 Task: Log work in the project AquaVue for the issue 'Improve website speed and performance' spent time as '4w 3d 13h 40m' and remaining time as '3w 2d 20h 53m' and add a flag. Now add the issue to the epic 'Migration to New System'. Log work in the project AquaVue for the issue 'Implement multi-factor authentication for user login' spent time as '1w 2d 16h 39m' and remaining time as '3w 1d 1h 56m' and clone the issue. Now add the issue to the epic 'Platform Integration'
Action: Mouse moved to (172, 52)
Screenshot: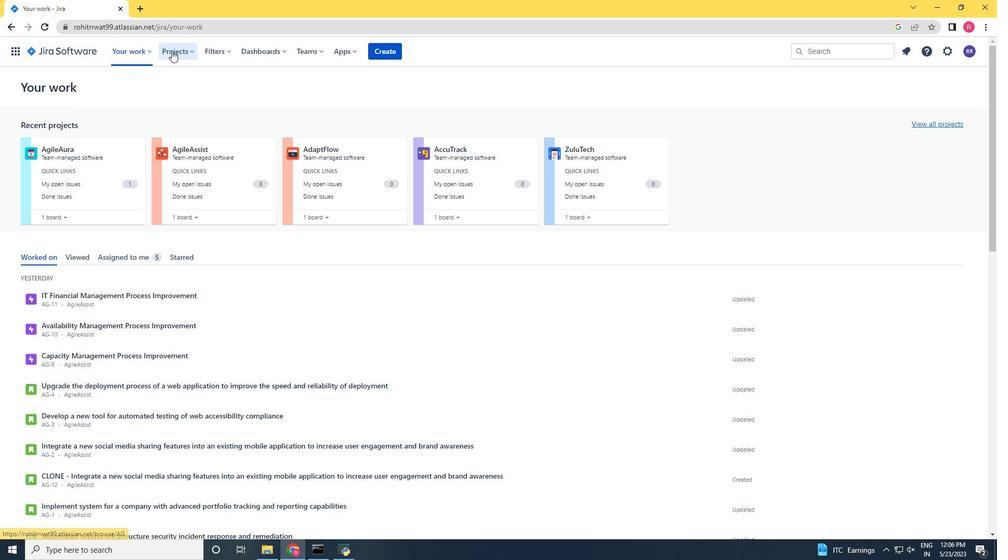 
Action: Mouse pressed left at (172, 52)
Screenshot: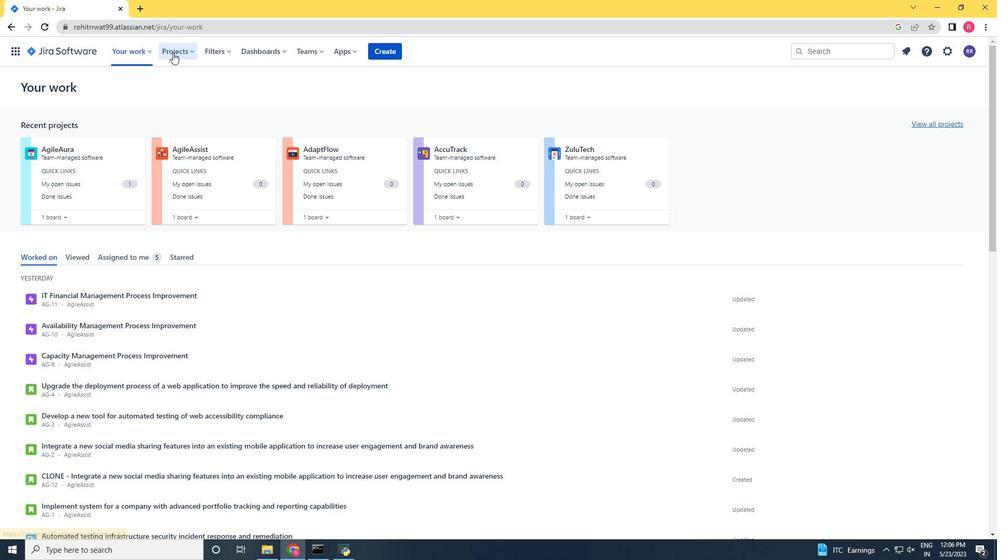 
Action: Mouse moved to (198, 105)
Screenshot: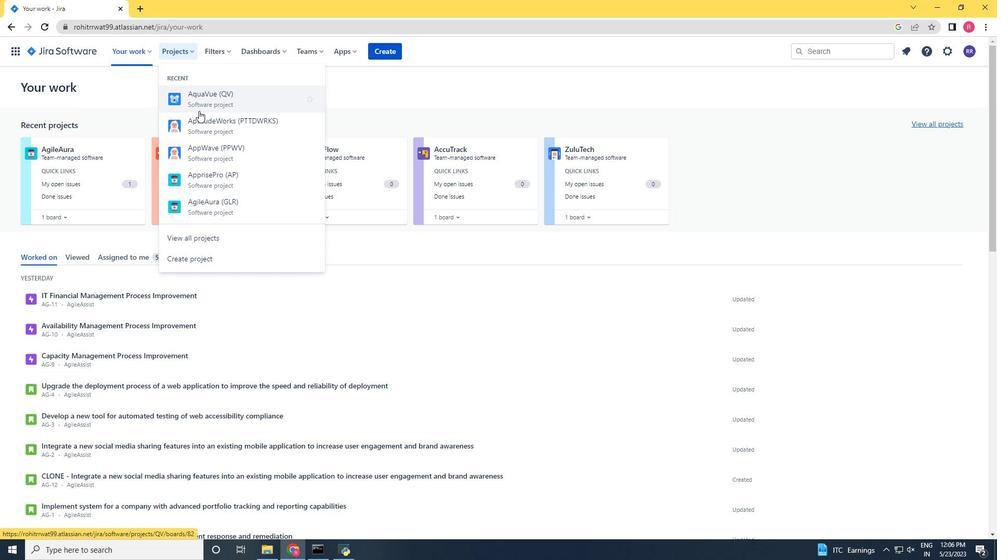 
Action: Mouse pressed left at (198, 105)
Screenshot: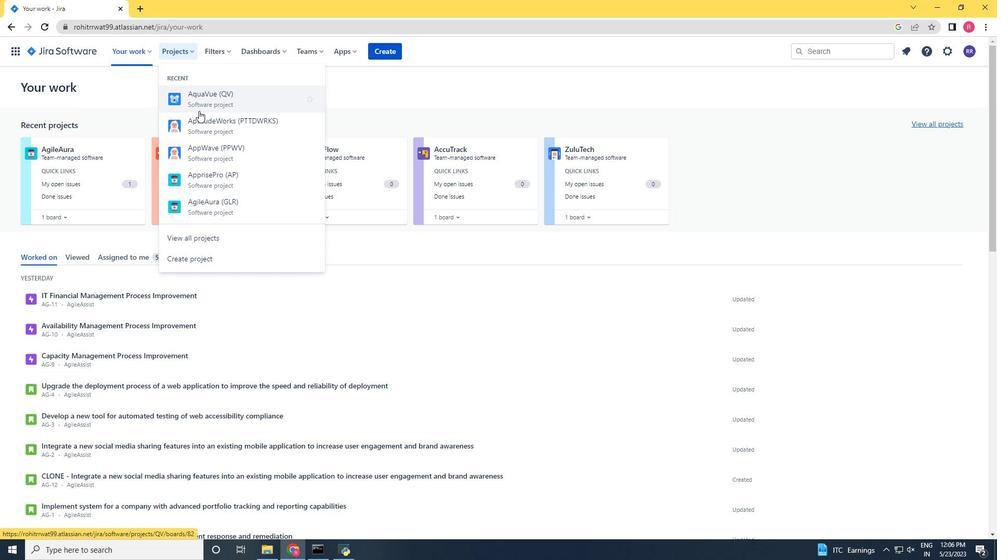 
Action: Mouse moved to (48, 161)
Screenshot: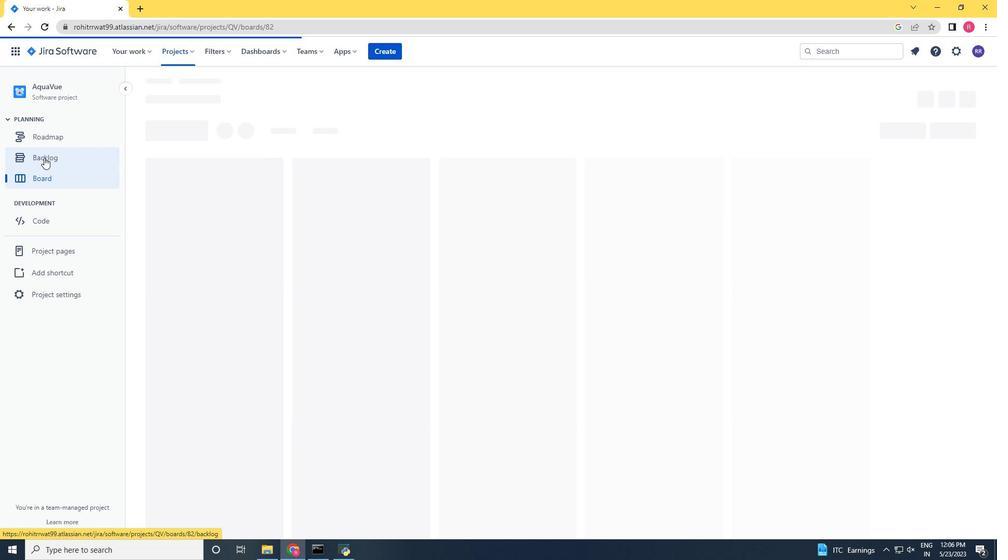 
Action: Mouse pressed left at (48, 161)
Screenshot: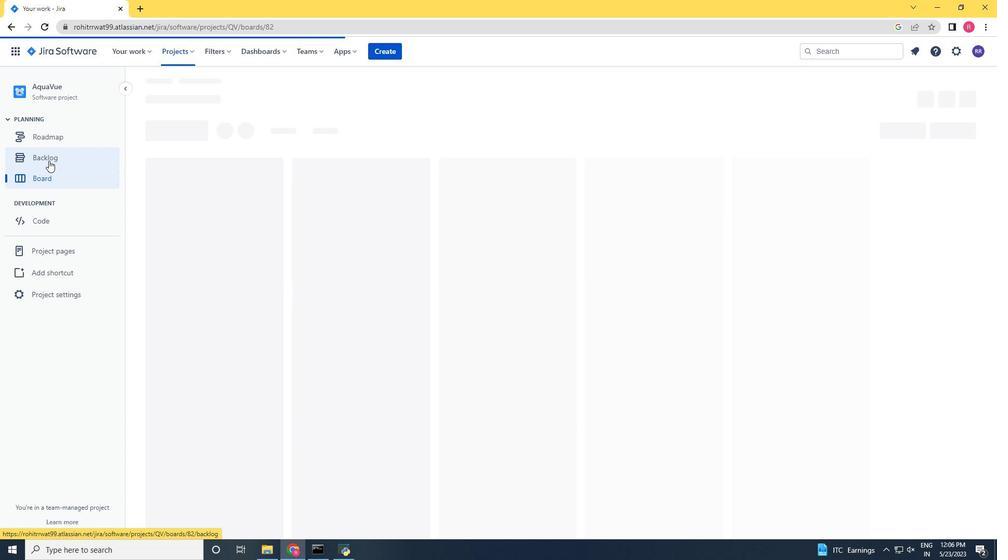 
Action: Mouse moved to (793, 194)
Screenshot: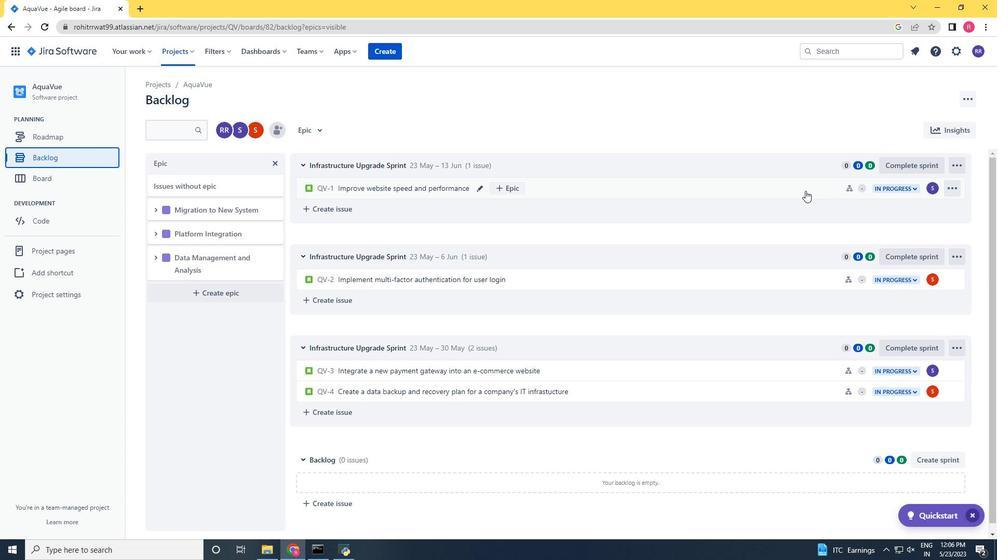 
Action: Mouse pressed left at (793, 194)
Screenshot: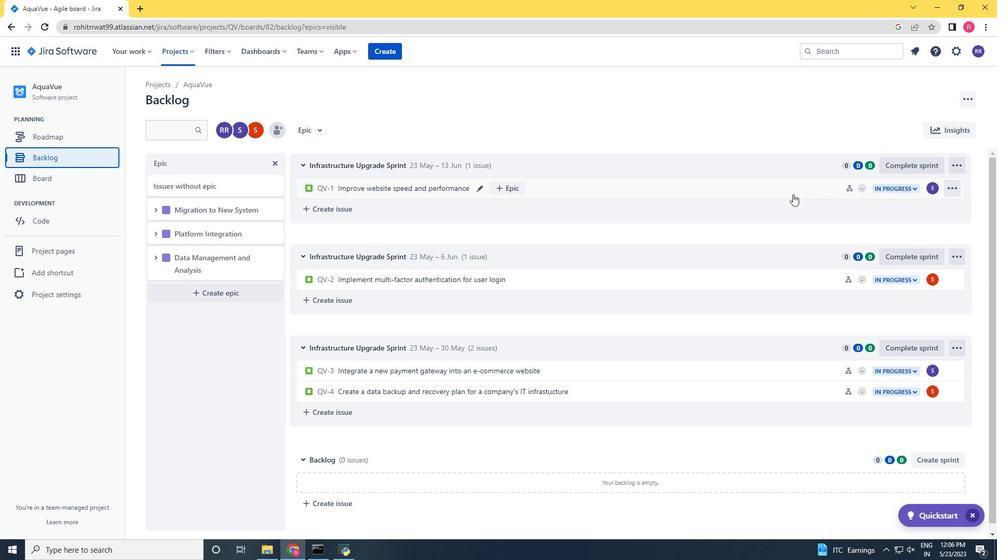 
Action: Mouse moved to (956, 163)
Screenshot: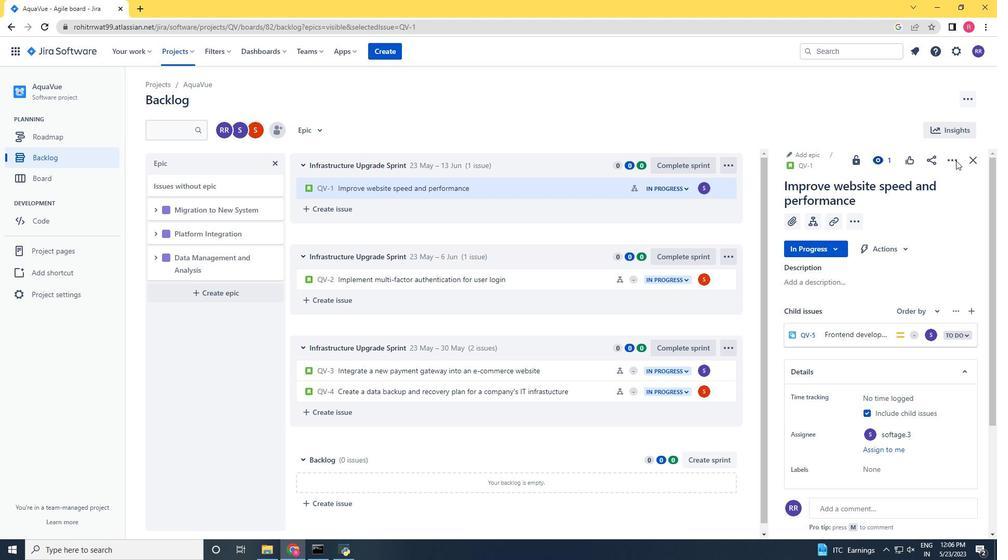 
Action: Mouse pressed left at (956, 163)
Screenshot: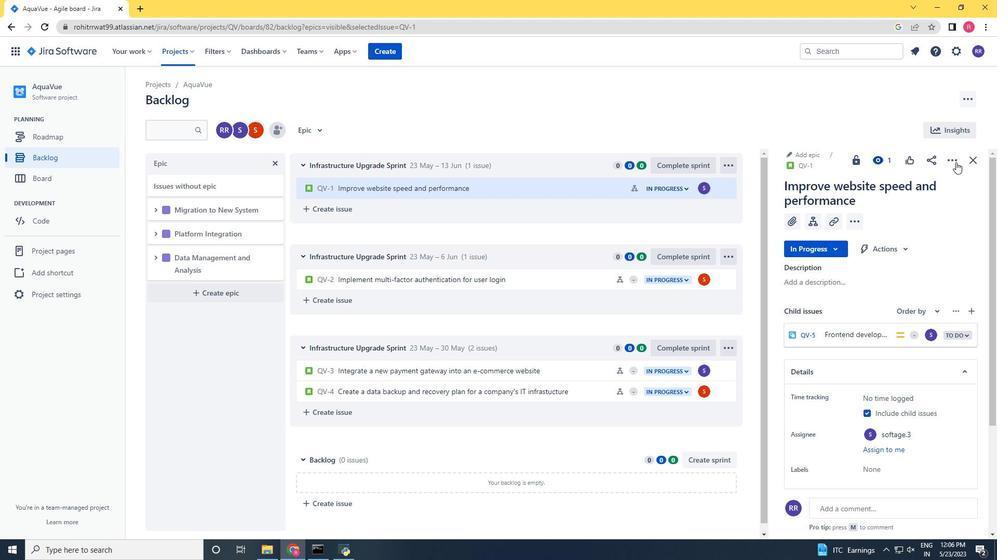 
Action: Mouse moved to (904, 190)
Screenshot: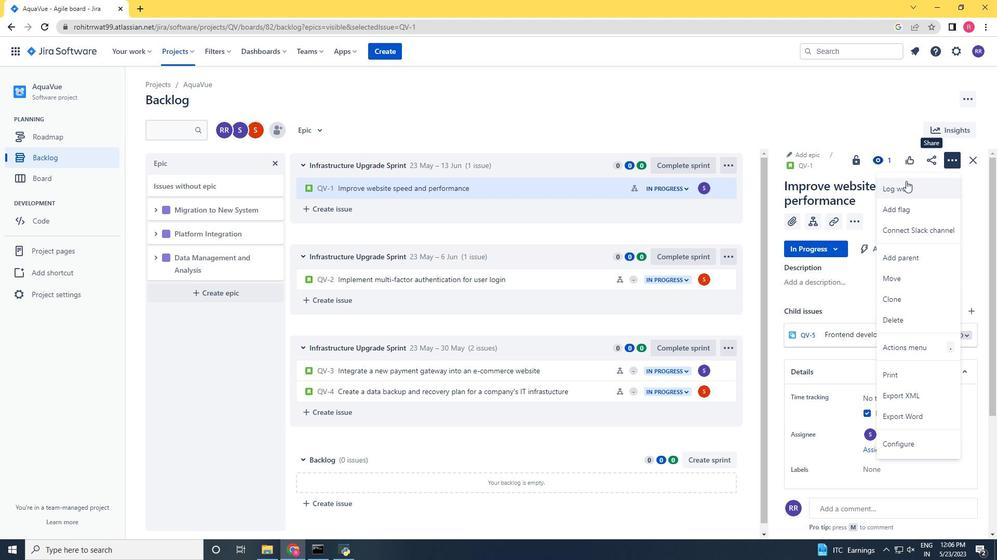 
Action: Mouse pressed left at (904, 190)
Screenshot: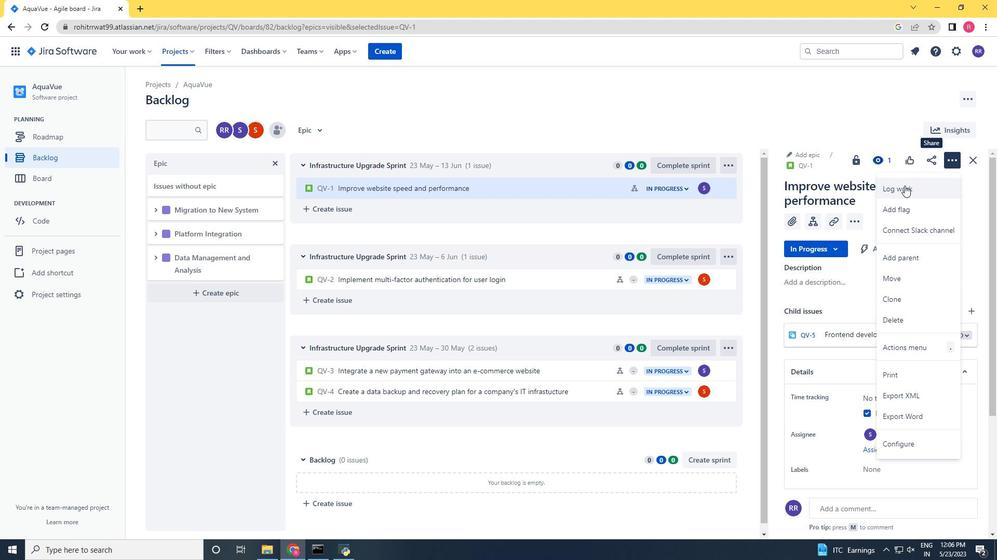 
Action: Mouse moved to (502, 256)
Screenshot: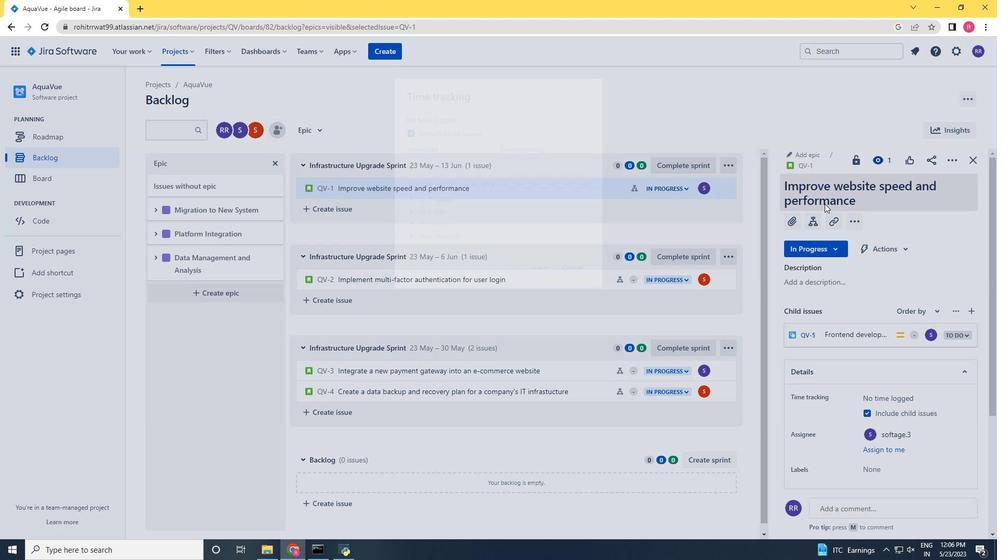 
Action: Key pressed 4w<Key.space>3d<Key.space>13h<Key.space>40m<Key.tab>3w<Key.space>2d<Key.space>20h<Key.space>53m
Screenshot: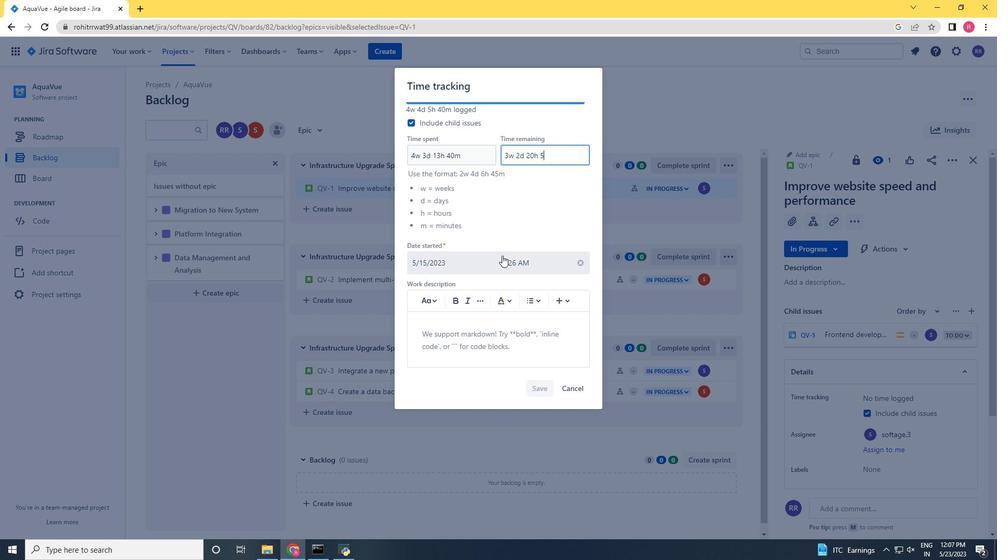 
Action: Mouse moved to (539, 393)
Screenshot: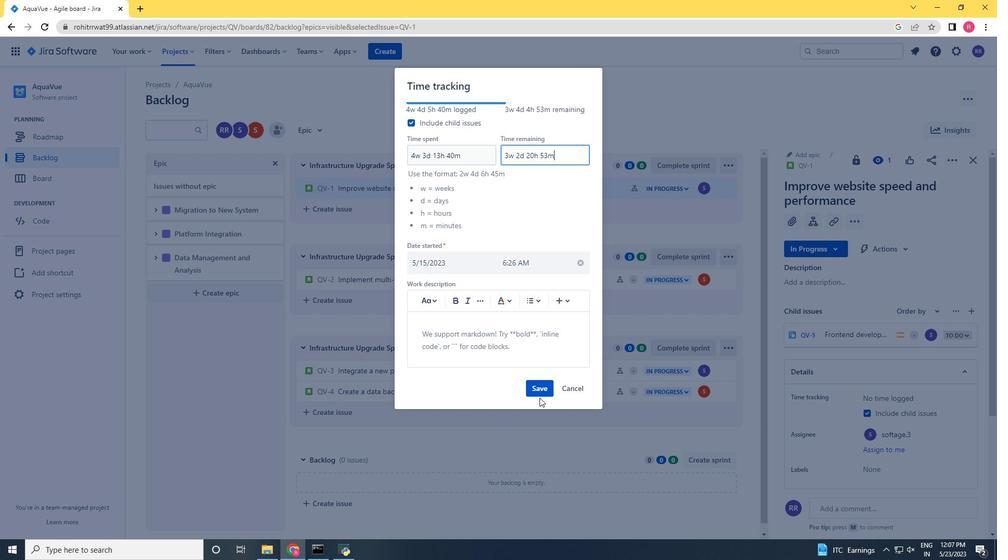 
Action: Mouse pressed left at (539, 393)
Screenshot: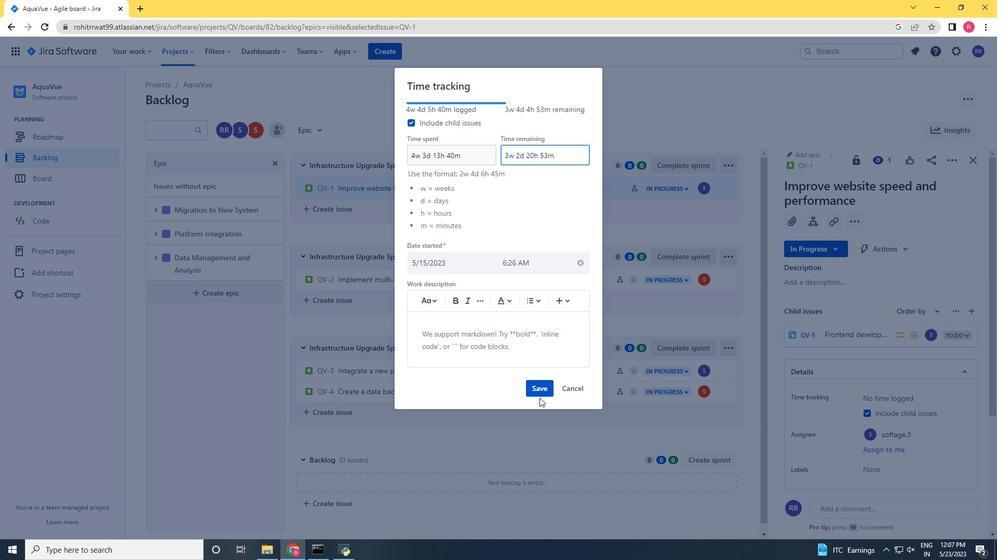 
Action: Mouse moved to (950, 162)
Screenshot: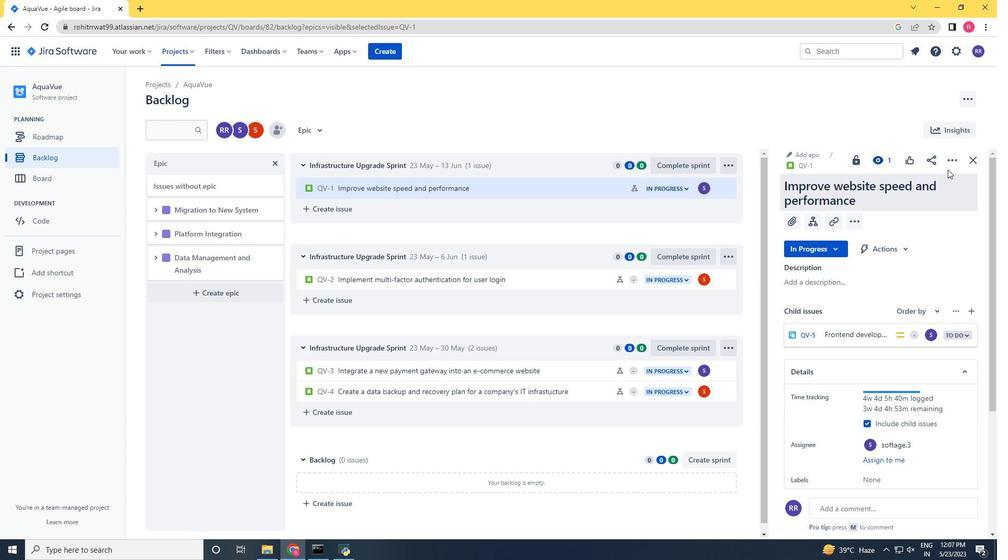 
Action: Mouse pressed left at (950, 162)
Screenshot: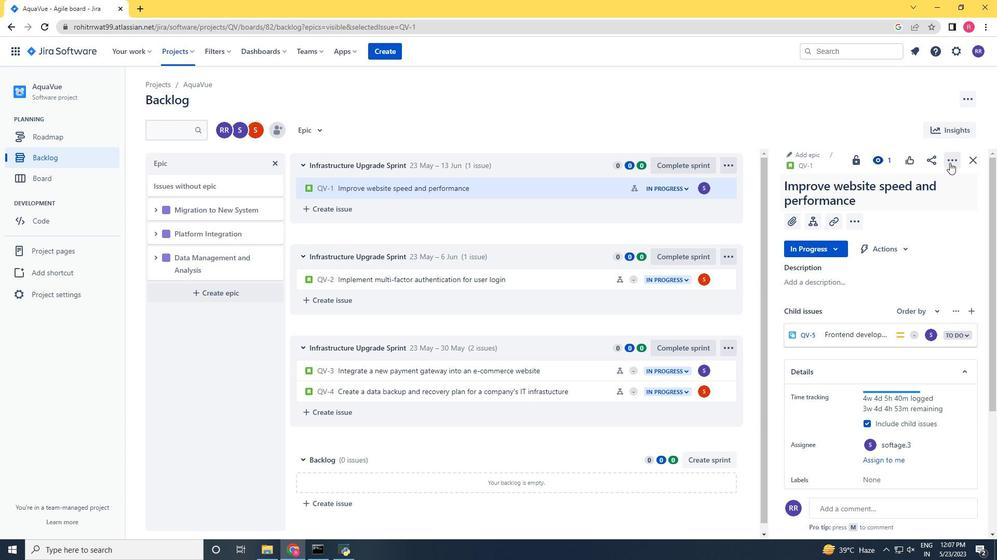 
Action: Mouse moved to (899, 298)
Screenshot: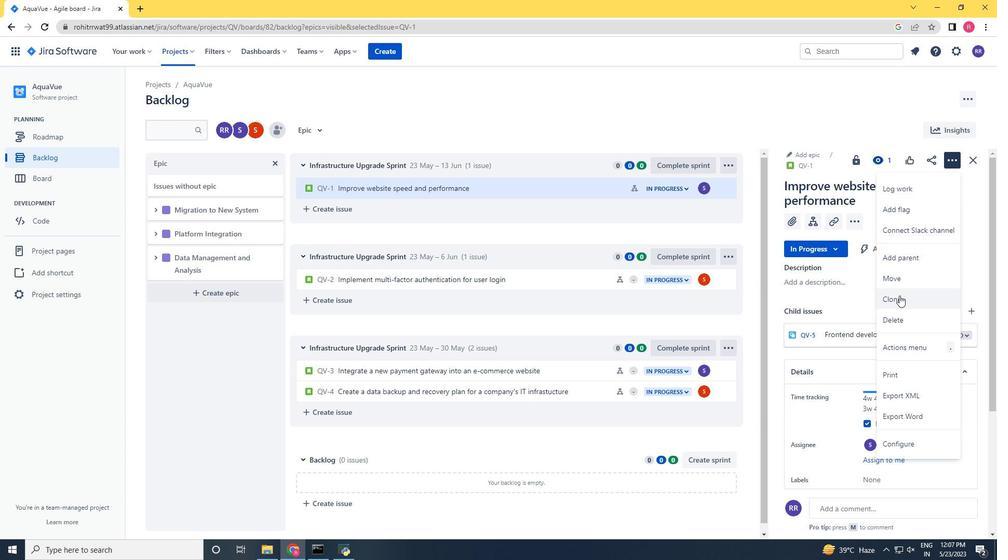 
Action: Mouse pressed left at (899, 298)
Screenshot: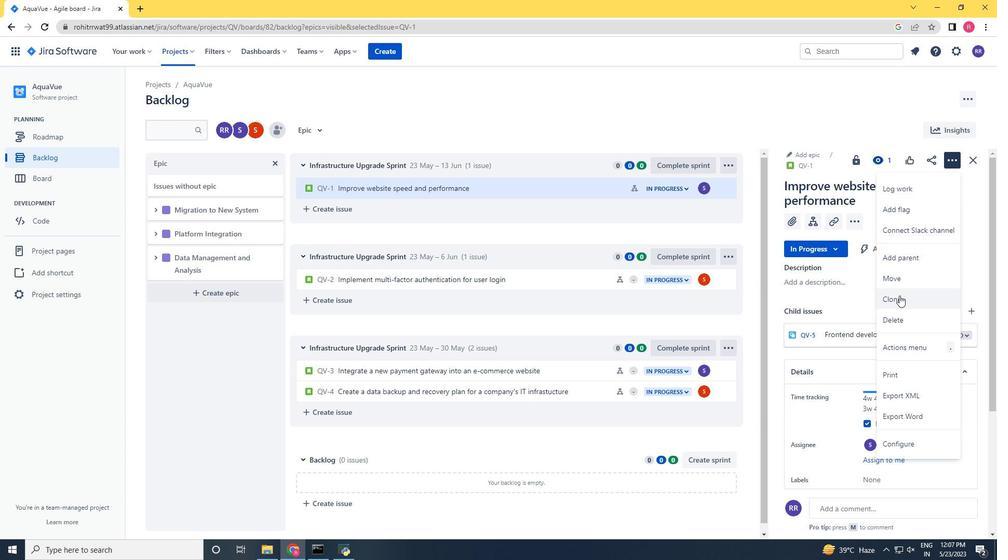 
Action: Mouse moved to (563, 223)
Screenshot: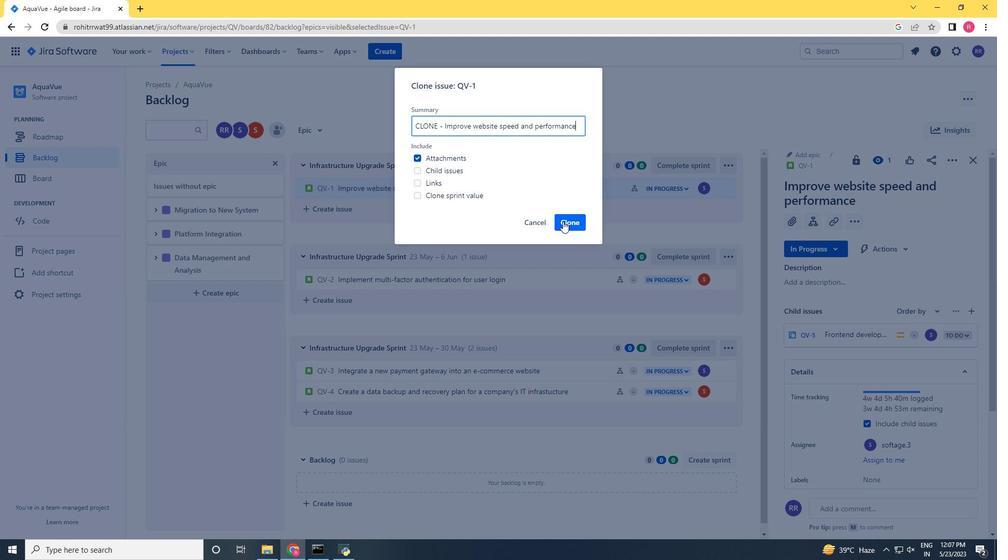 
Action: Mouse pressed left at (563, 223)
Screenshot: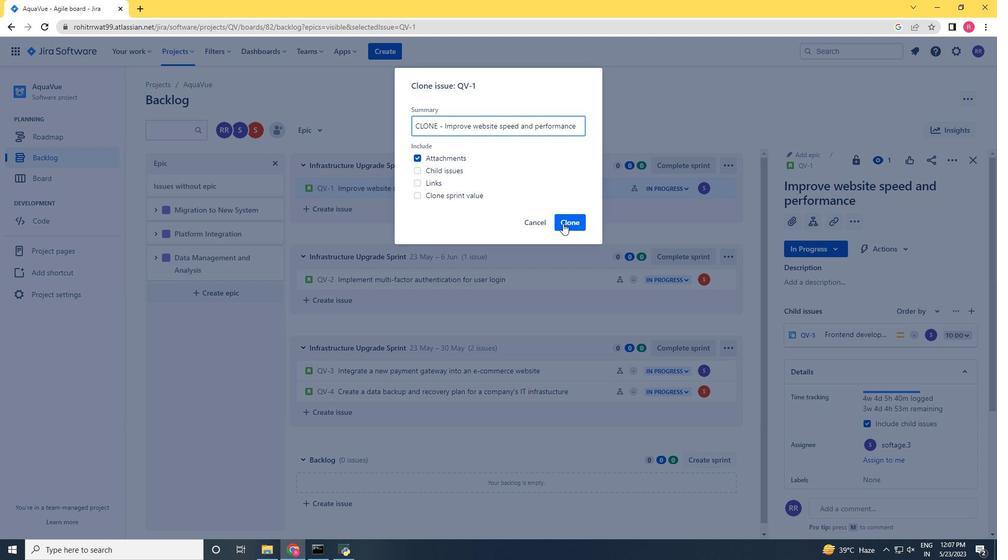 
Action: Mouse moved to (951, 159)
Screenshot: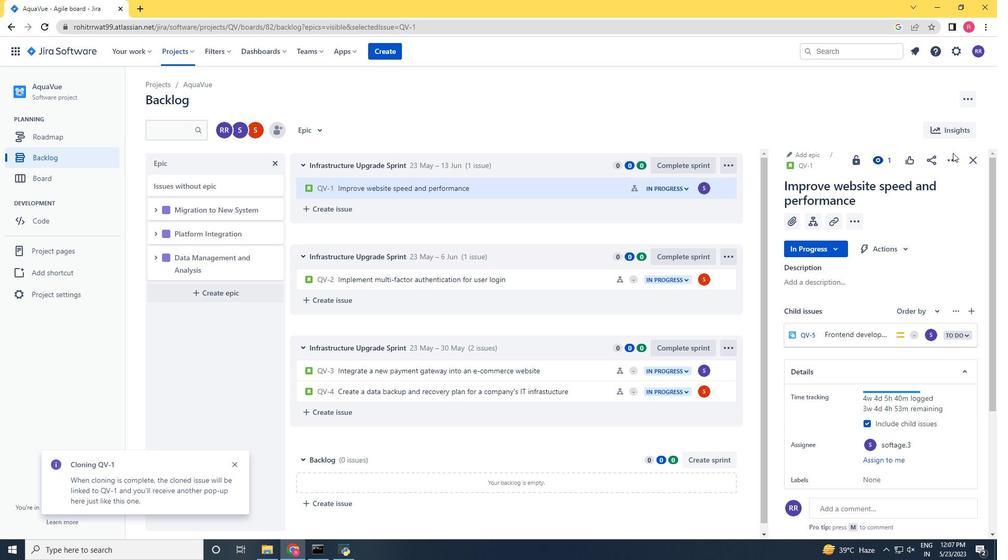 
Action: Mouse pressed left at (951, 159)
Screenshot: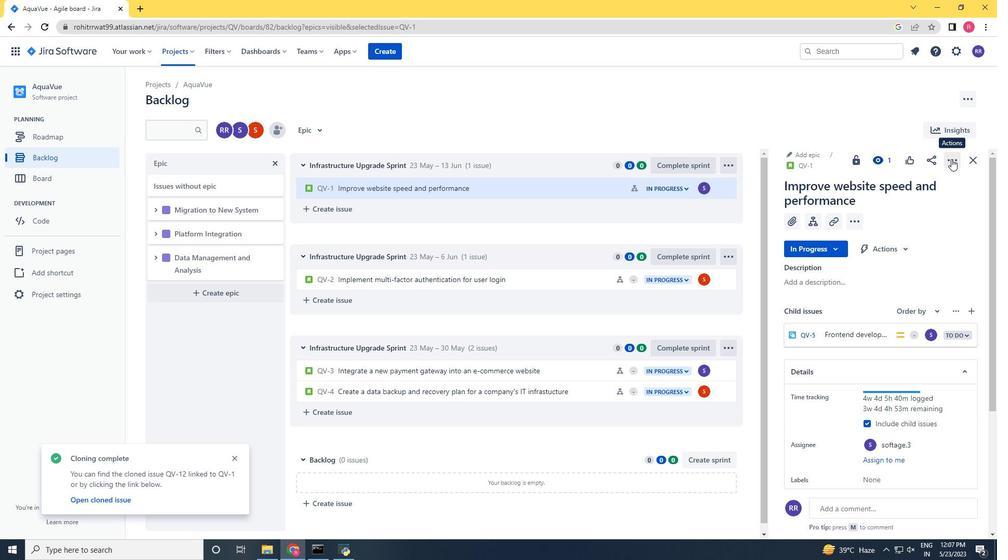 
Action: Mouse moved to (902, 204)
Screenshot: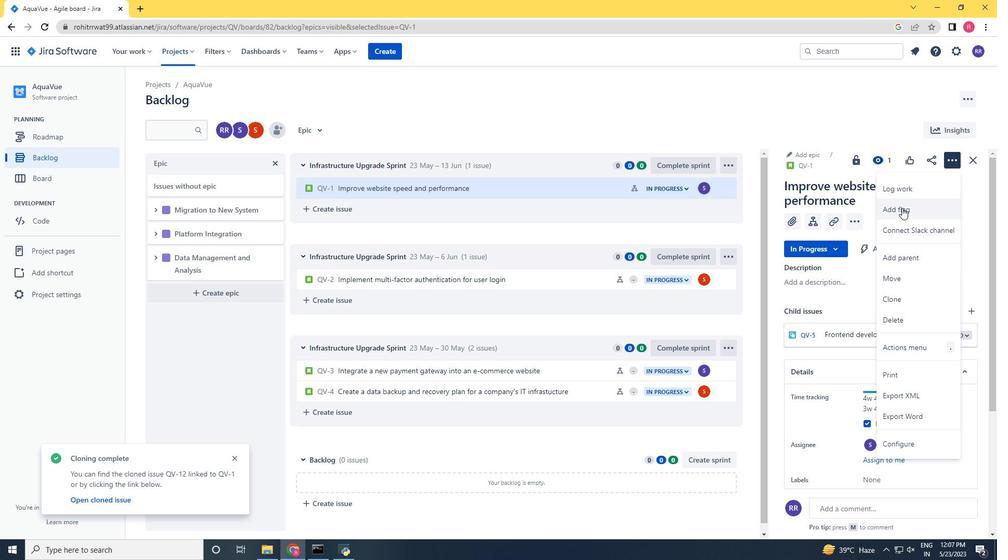 
Action: Mouse pressed left at (902, 204)
Screenshot: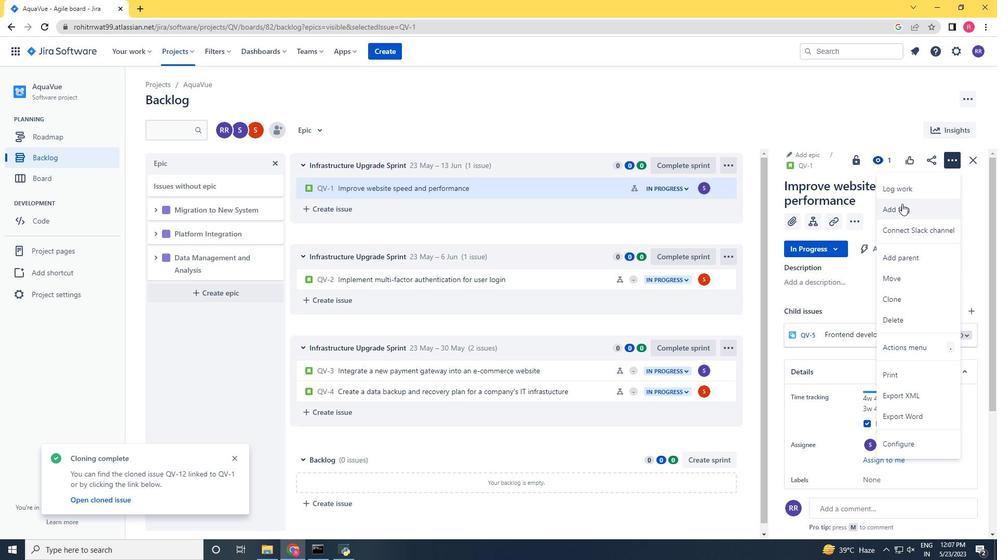 
Action: Mouse moved to (515, 185)
Screenshot: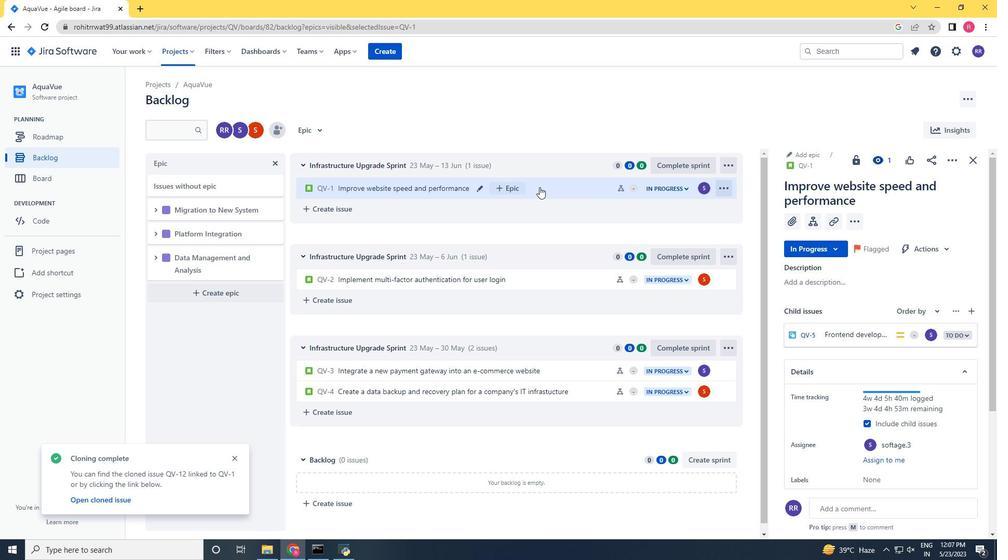 
Action: Mouse pressed left at (515, 185)
Screenshot: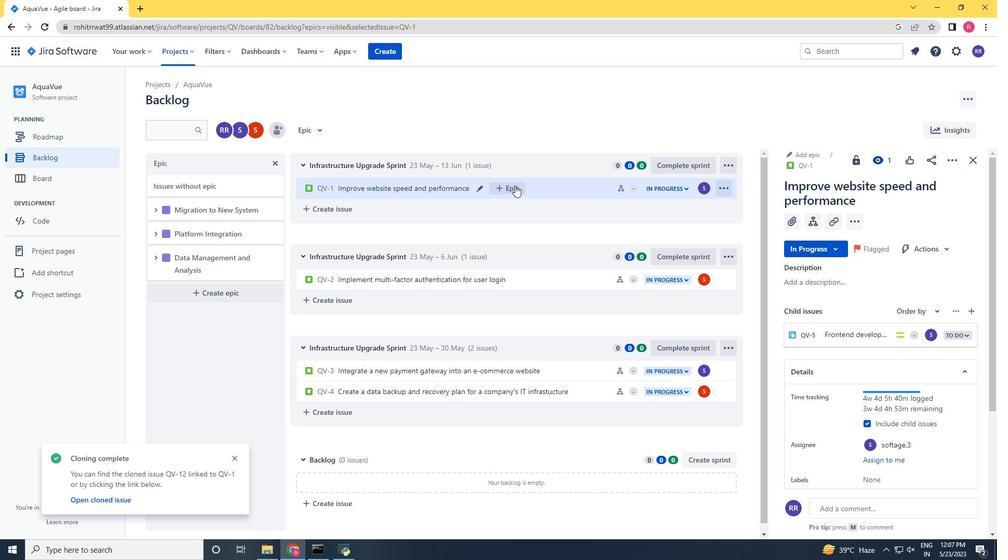 
Action: Mouse moved to (535, 267)
Screenshot: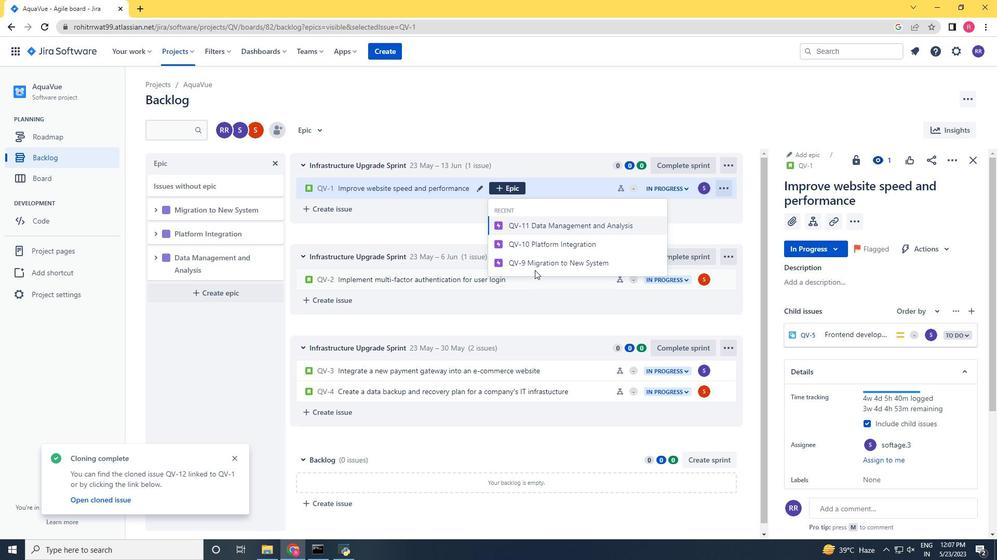 
Action: Mouse pressed left at (535, 267)
Screenshot: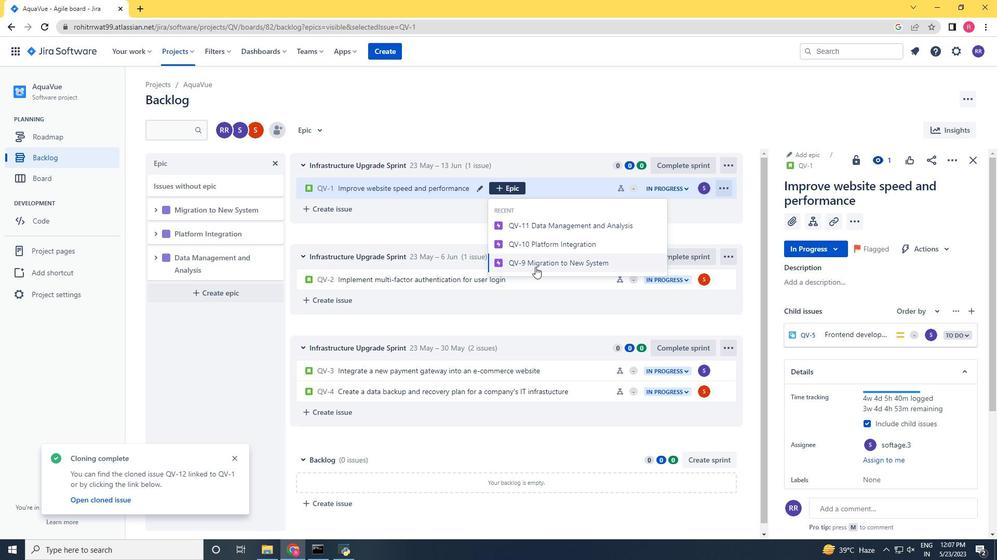 
Action: Mouse moved to (581, 282)
Screenshot: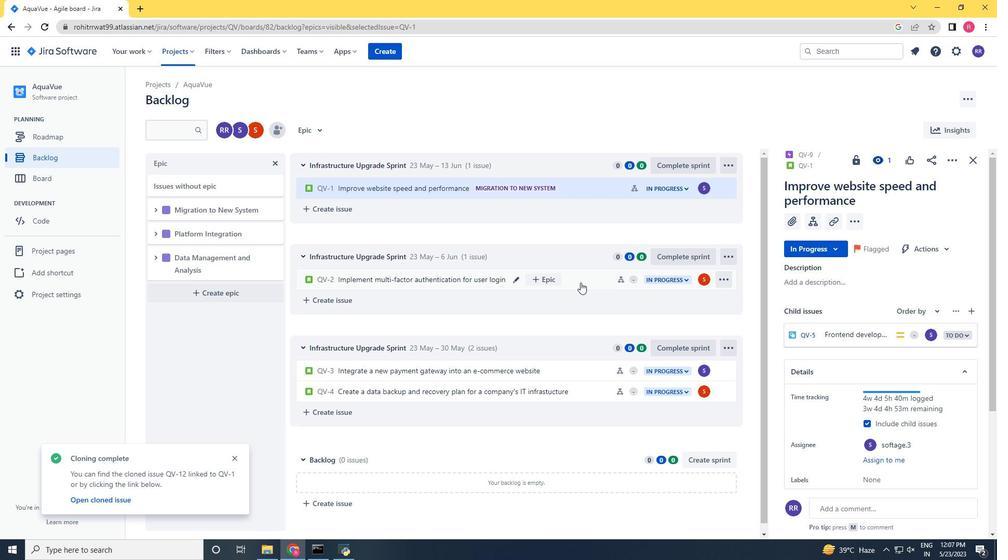 
Action: Mouse pressed left at (581, 282)
Screenshot: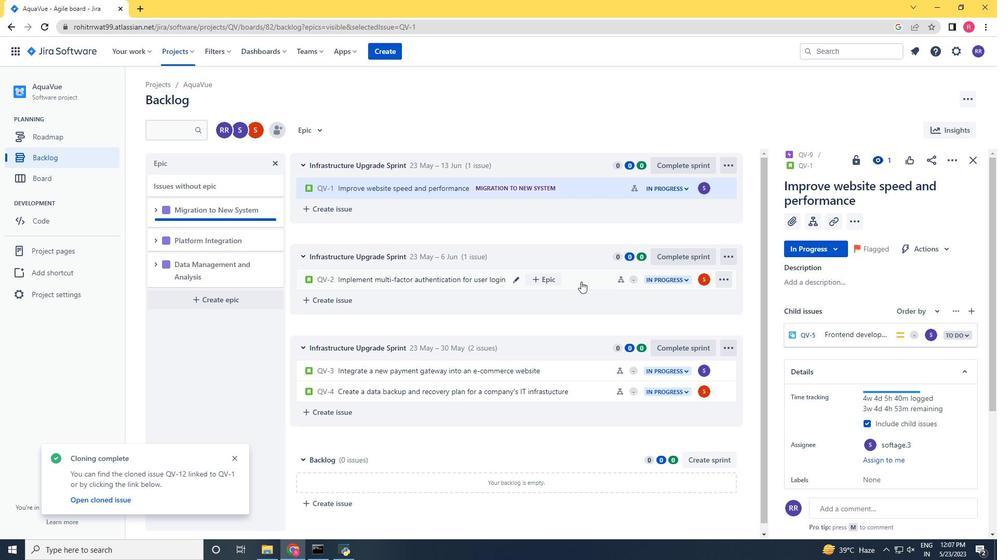 
Action: Mouse moved to (946, 157)
Screenshot: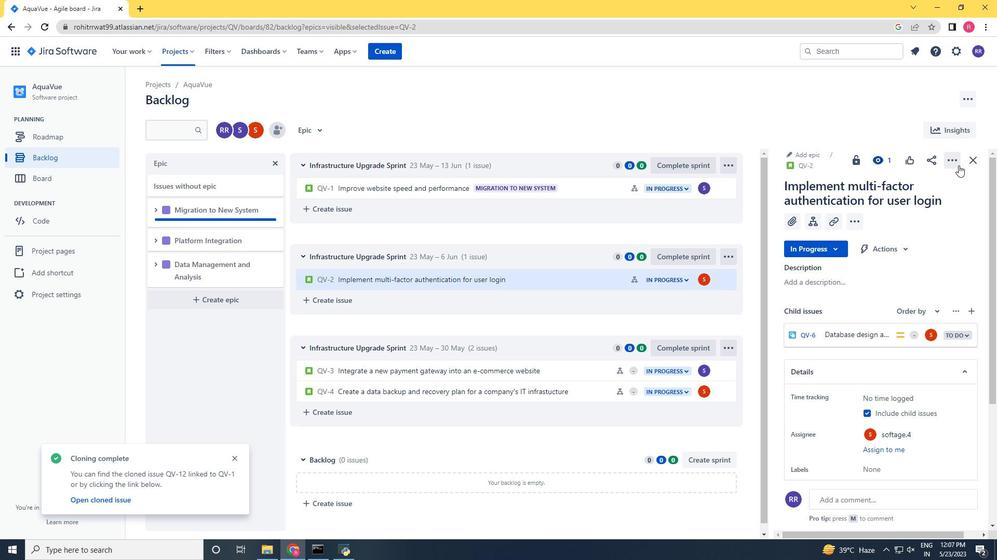 
Action: Mouse pressed left at (946, 157)
Screenshot: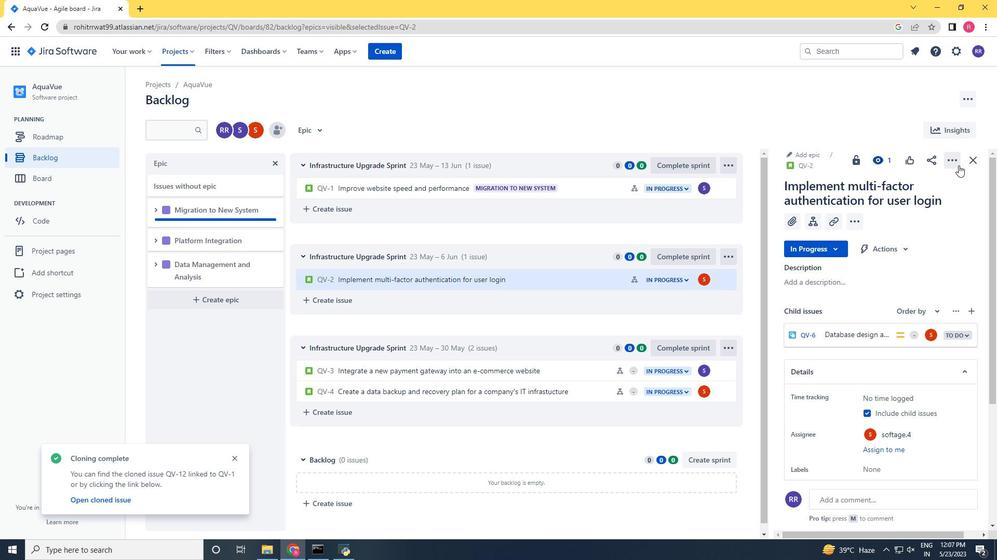 
Action: Mouse moved to (886, 193)
Screenshot: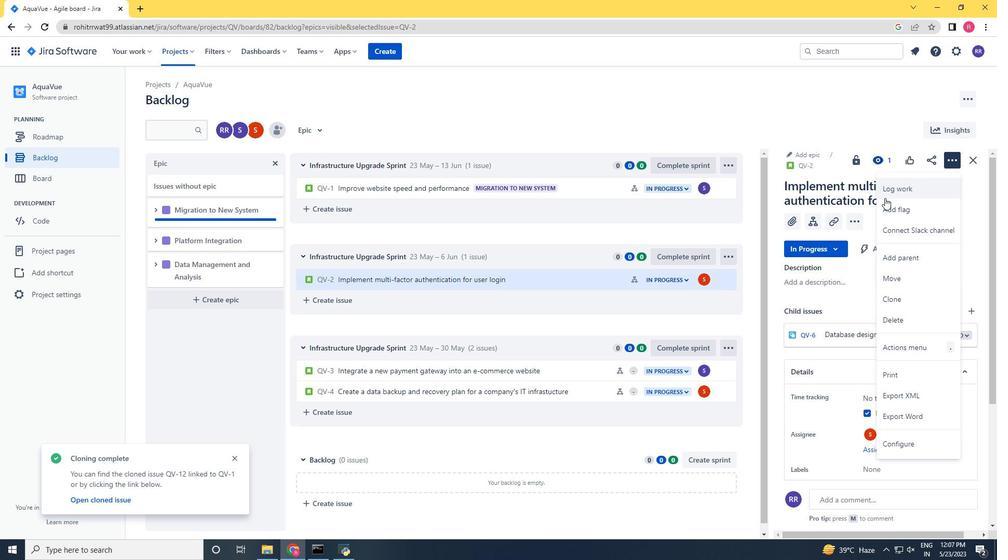 
Action: Mouse pressed left at (886, 193)
Screenshot: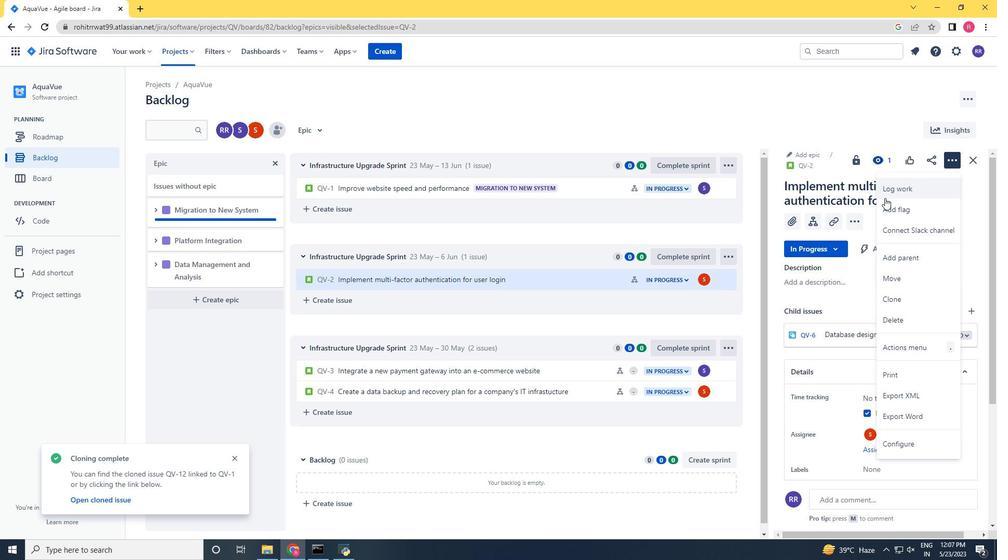 
Action: Mouse moved to (880, 195)
Screenshot: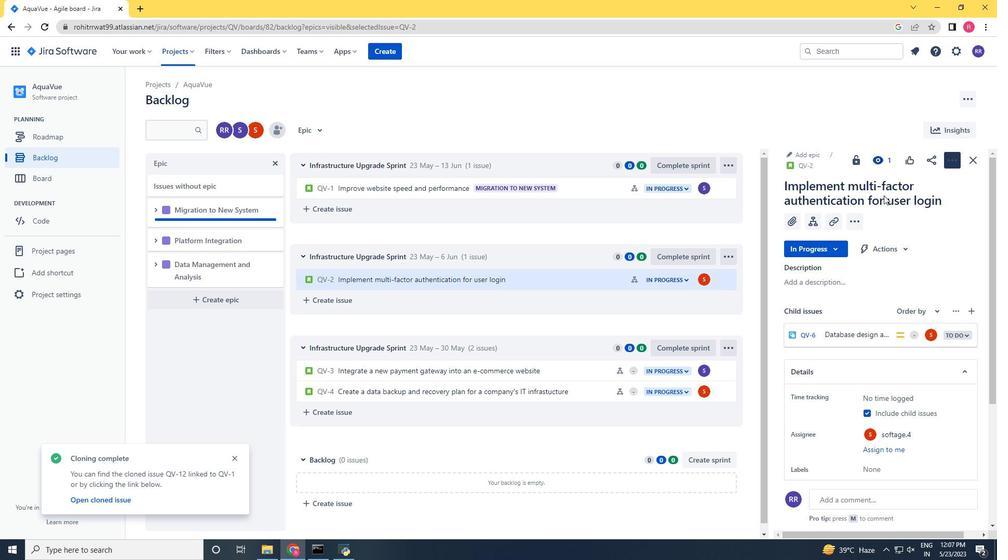 
Action: Key pressed 1w<Key.space>2d<Key.space>16h<Key.space>39m<Key.tab>3w<Key.space>1d<Key.space>1h<Key.space>56m
Screenshot: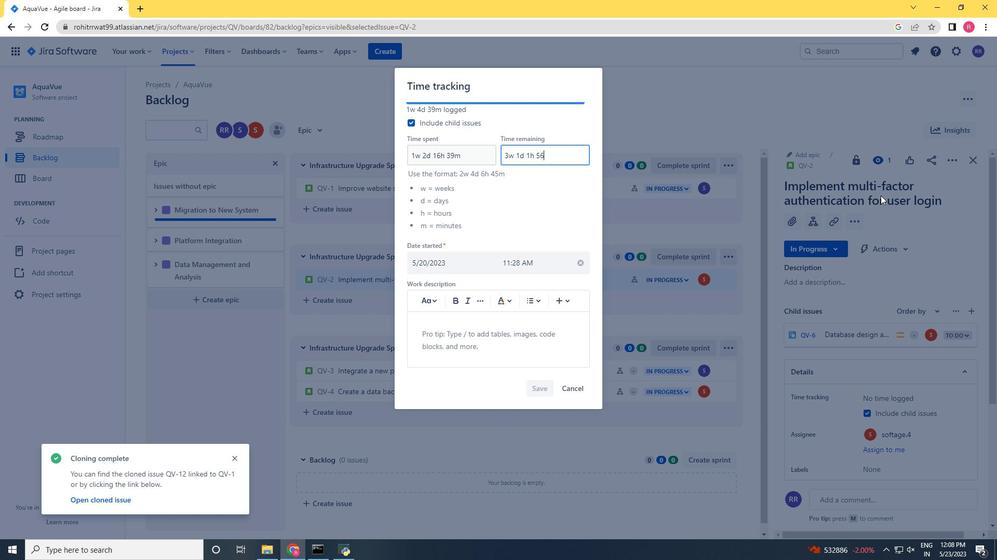 
Action: Mouse moved to (530, 383)
Screenshot: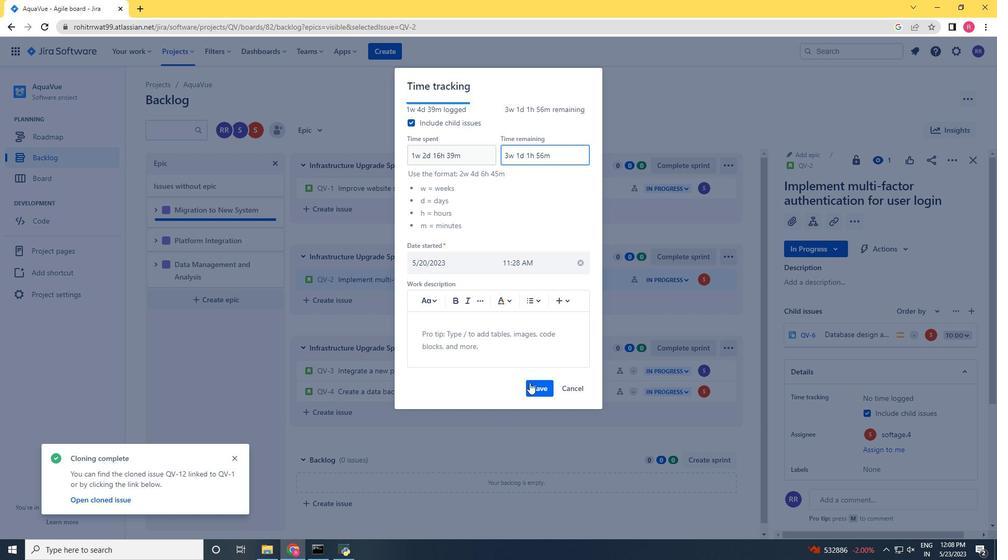 
Action: Mouse pressed left at (530, 383)
Screenshot: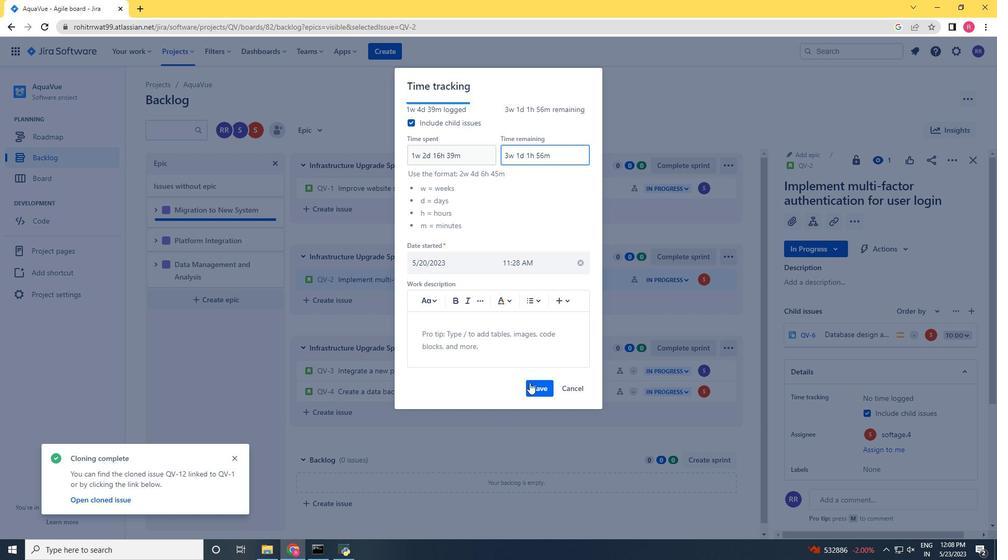 
Action: Mouse moved to (947, 161)
Screenshot: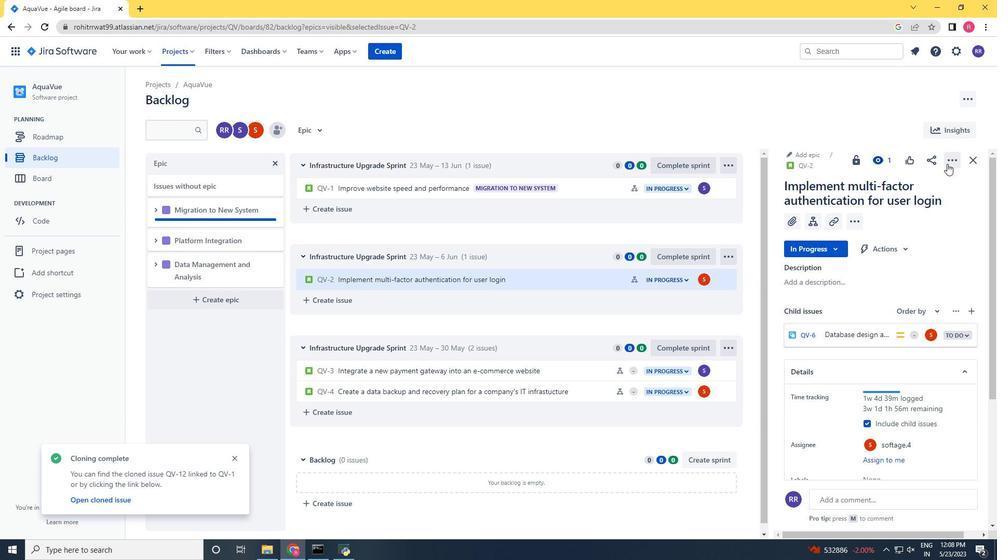 
Action: Mouse pressed left at (947, 161)
Screenshot: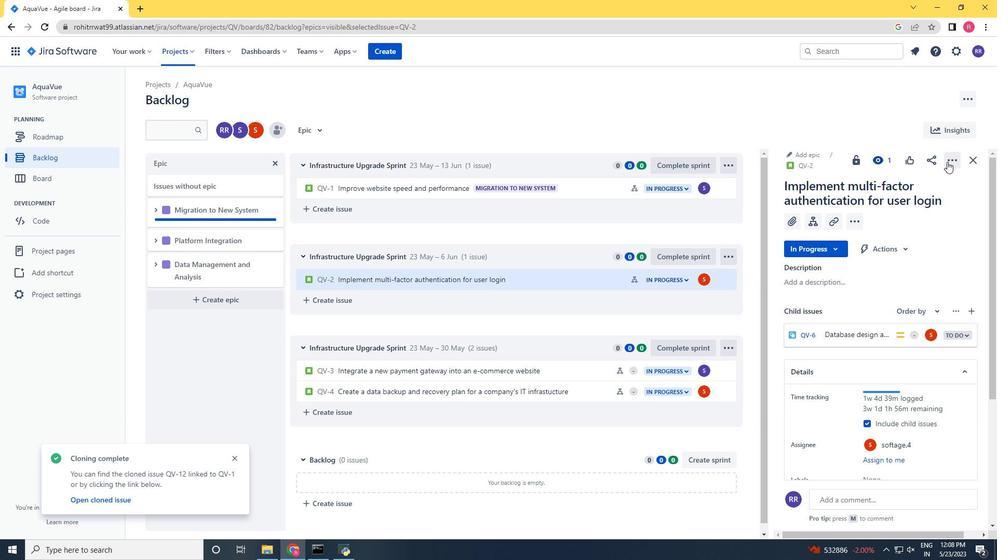 
Action: Mouse moved to (911, 292)
Screenshot: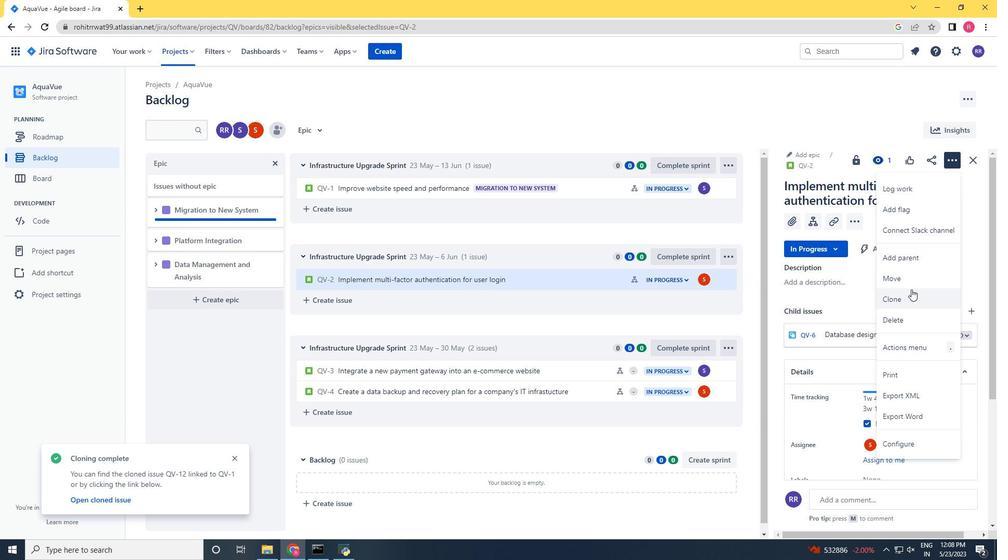 
Action: Mouse pressed left at (911, 292)
Screenshot: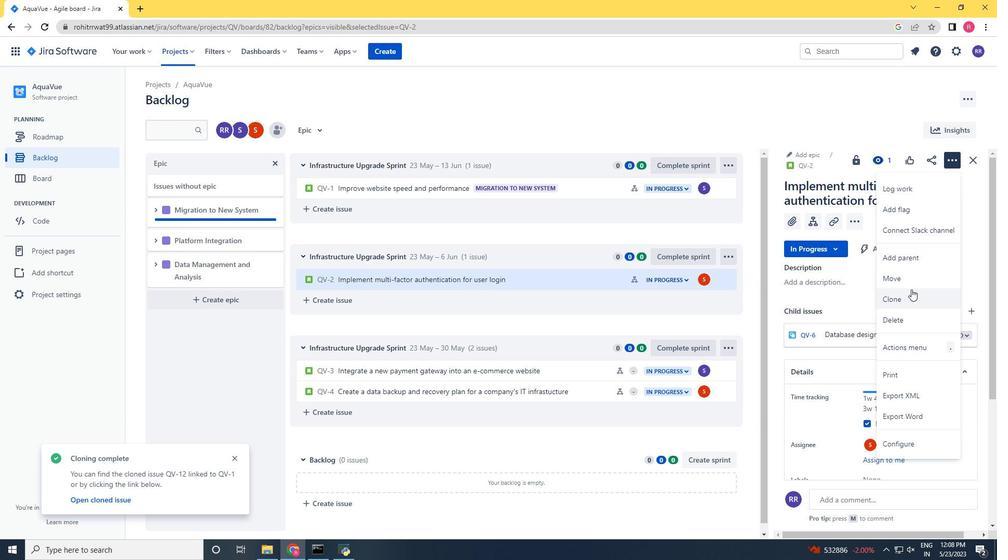
Action: Mouse moved to (568, 221)
Screenshot: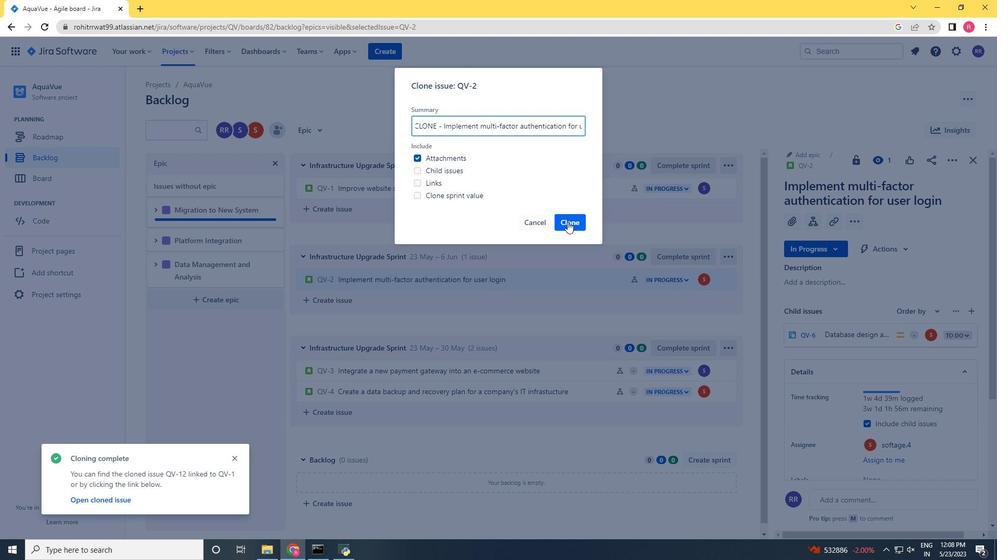 
Action: Mouse pressed left at (568, 221)
Screenshot: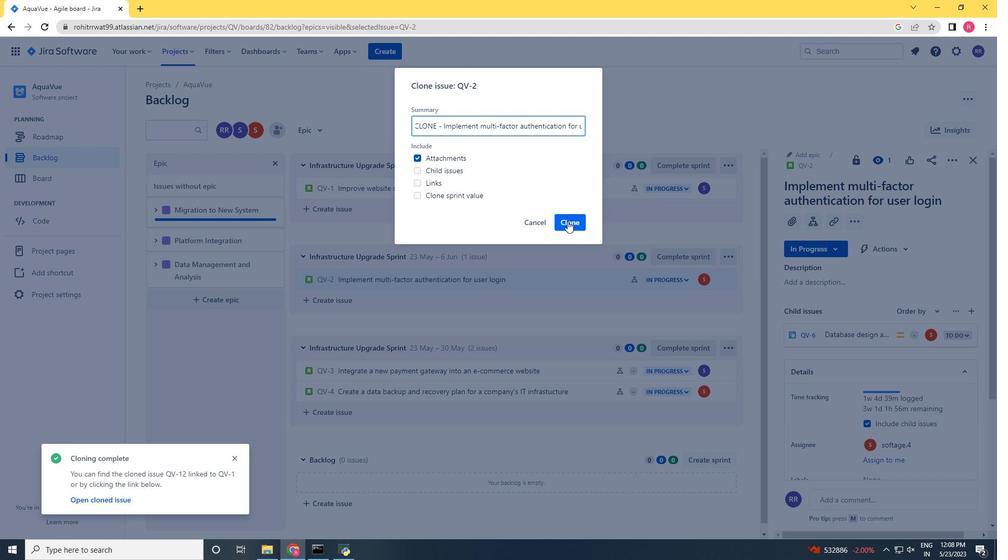 
Action: Mouse moved to (553, 279)
Screenshot: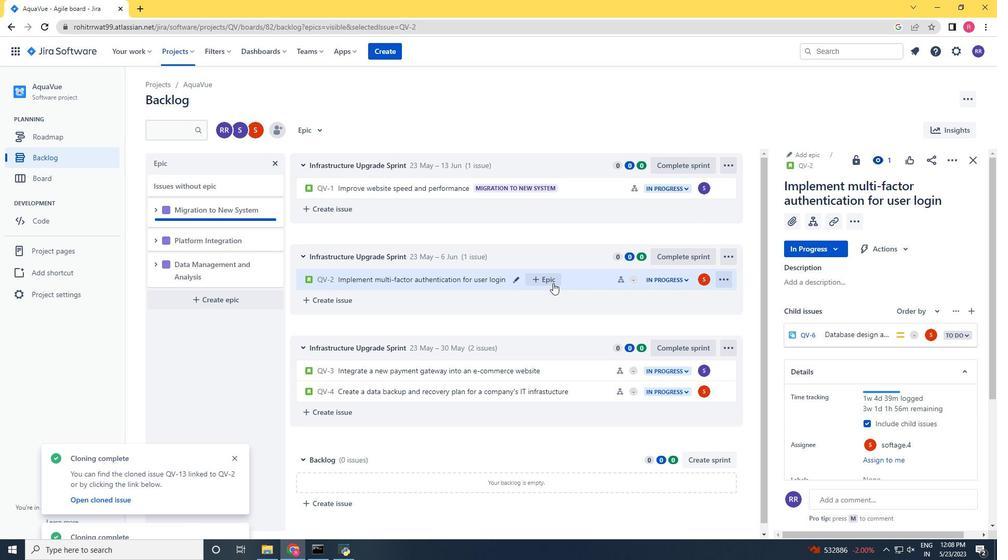
Action: Mouse pressed left at (553, 279)
Screenshot: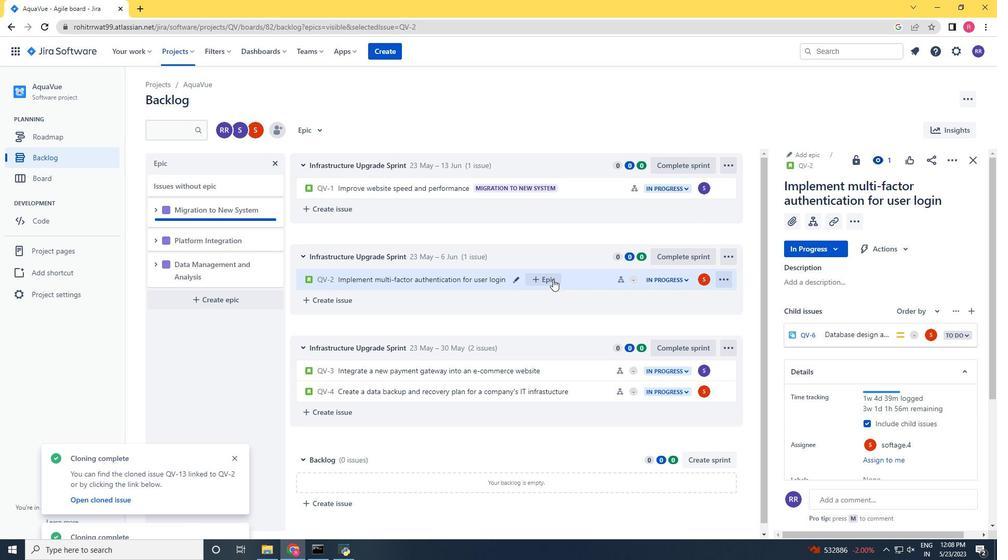 
Action: Mouse moved to (610, 347)
Screenshot: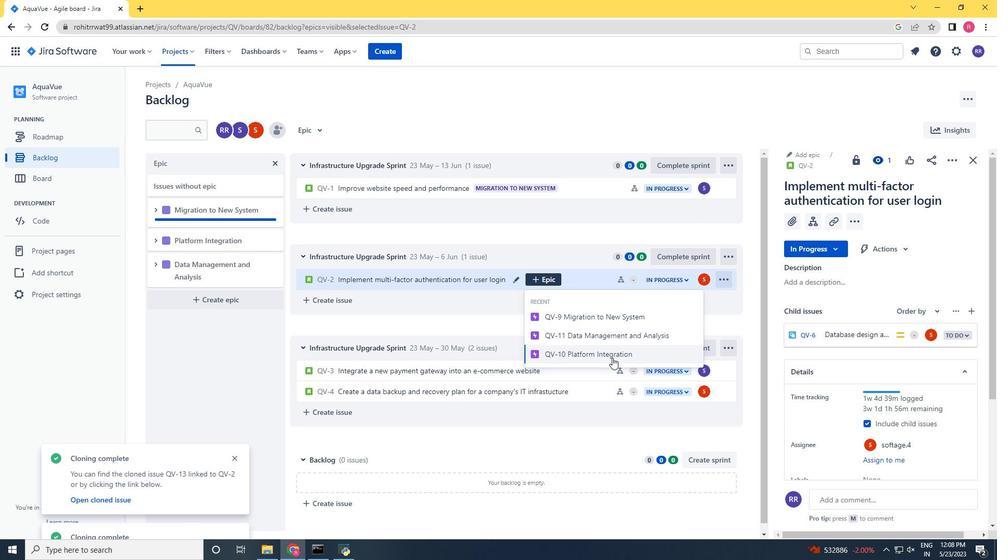 
Action: Mouse pressed left at (610, 347)
Screenshot: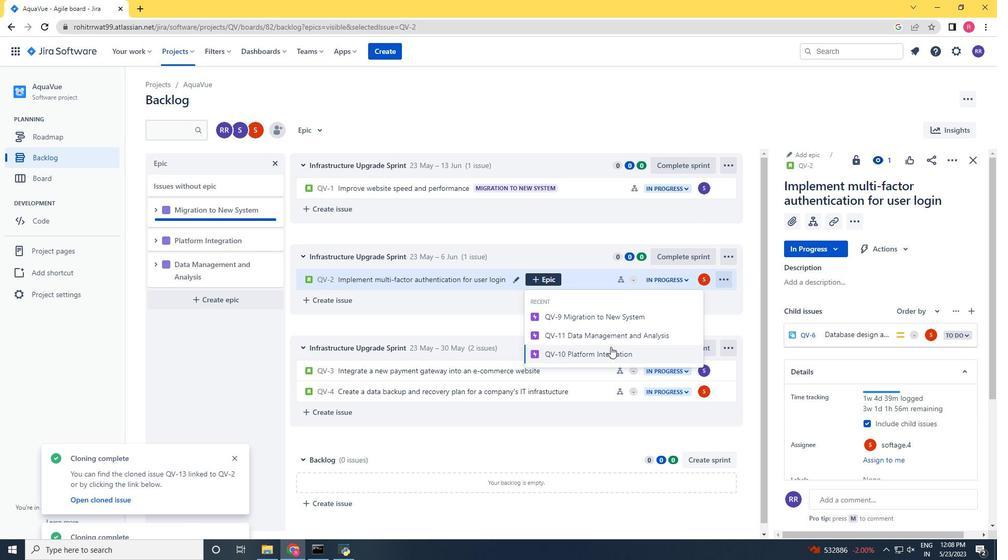 
Action: Mouse moved to (555, 324)
Screenshot: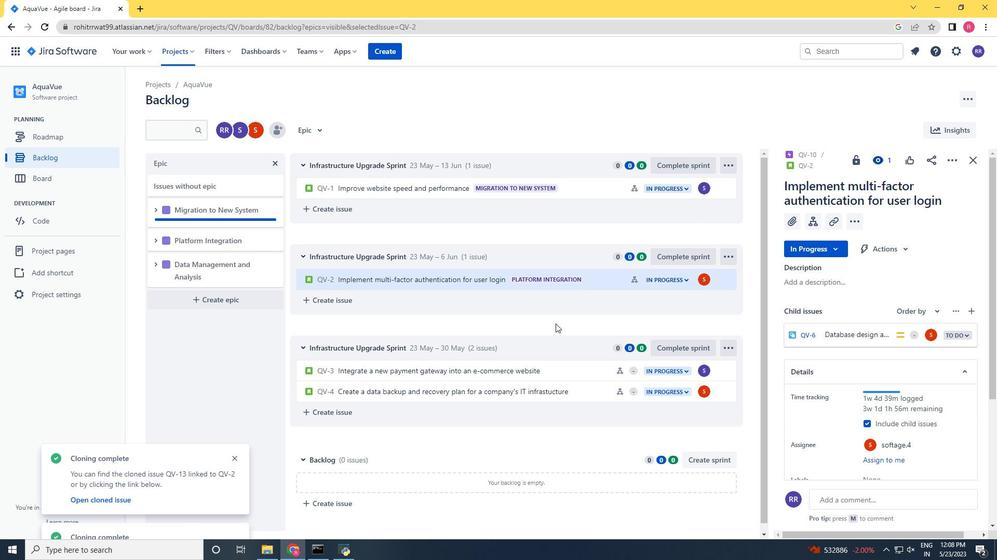 
